 Task: In the  document conflictavoidance.odt Select the text and change paragraph spacing to  '1.5' Change page orientation to  'Landscape' Add Page color Navy Blue
Action: Mouse moved to (540, 274)
Screenshot: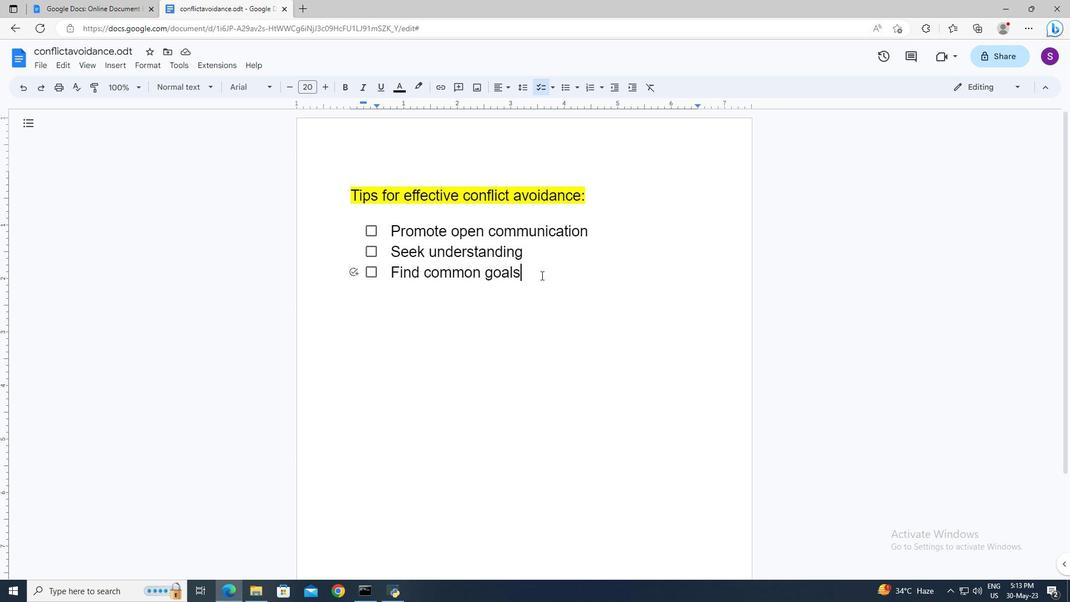 
Action: Key pressed ctrl+A
Screenshot: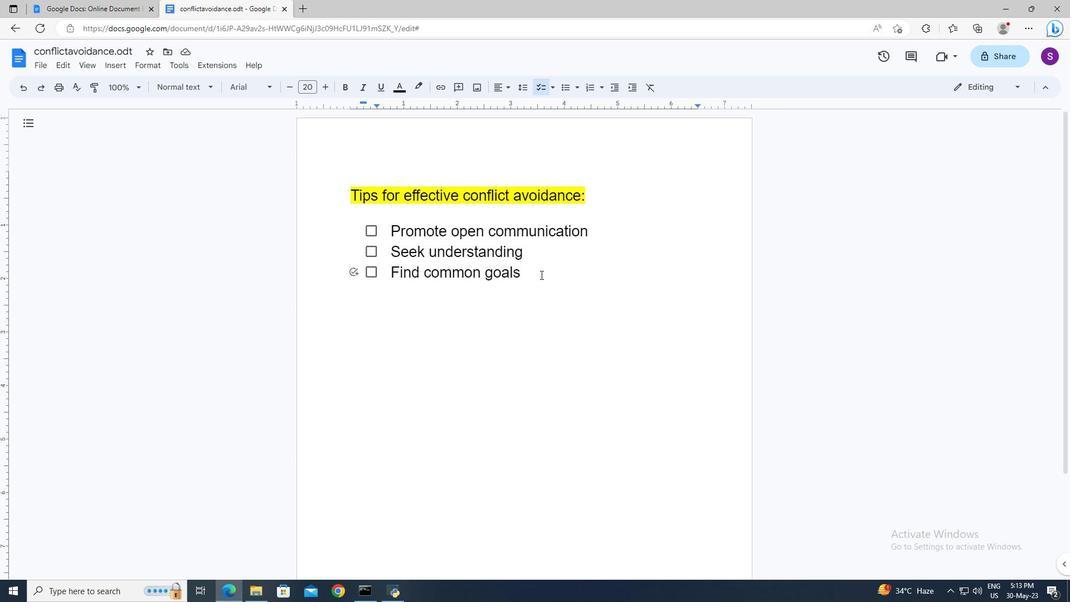 
Action: Mouse moved to (520, 92)
Screenshot: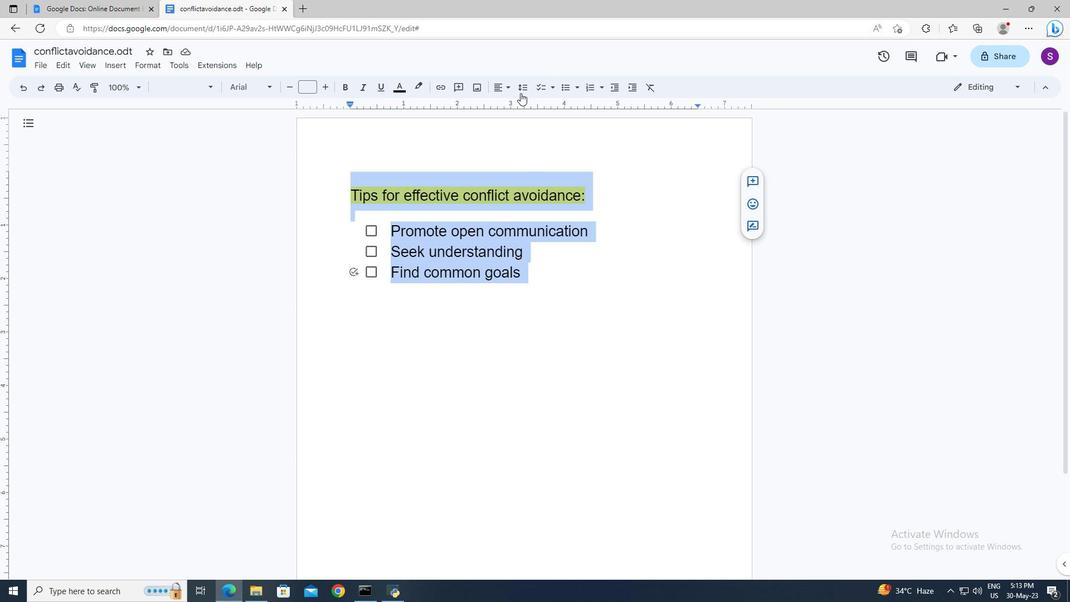 
Action: Mouse pressed left at (520, 92)
Screenshot: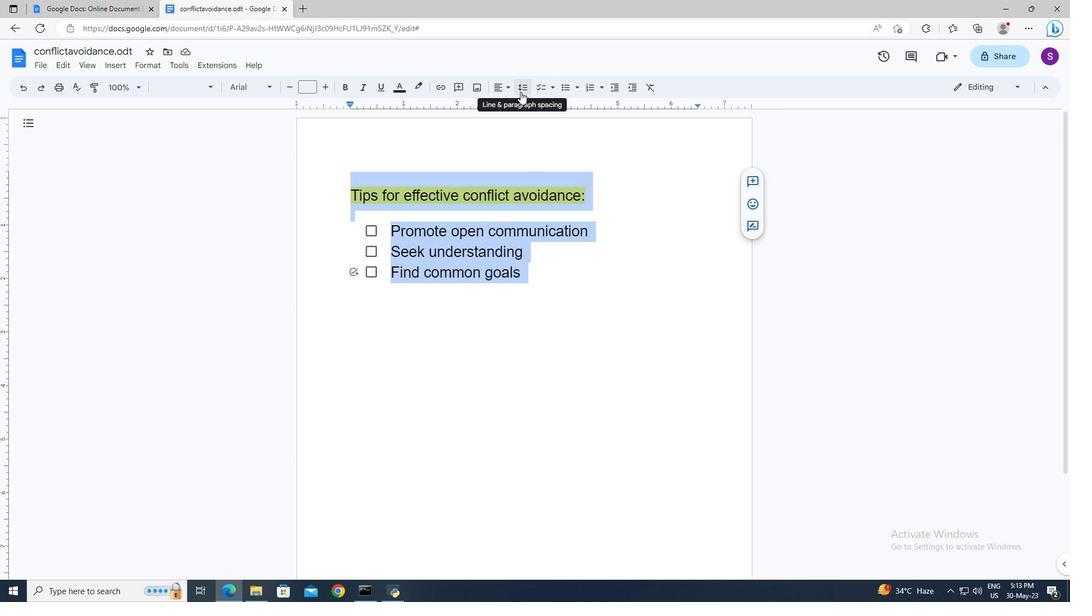 
Action: Mouse moved to (534, 139)
Screenshot: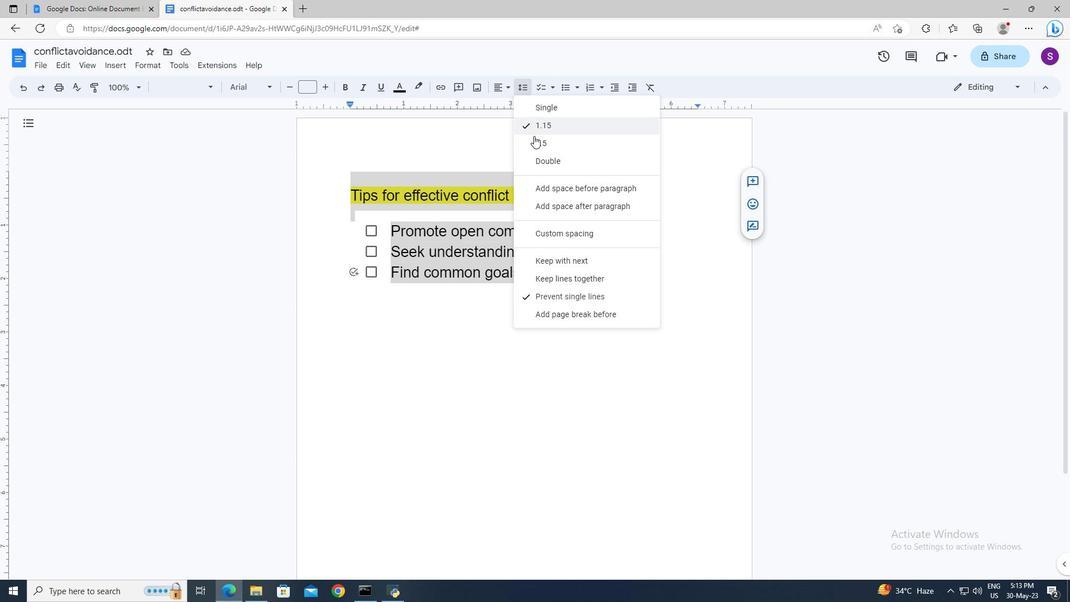 
Action: Mouse pressed left at (534, 139)
Screenshot: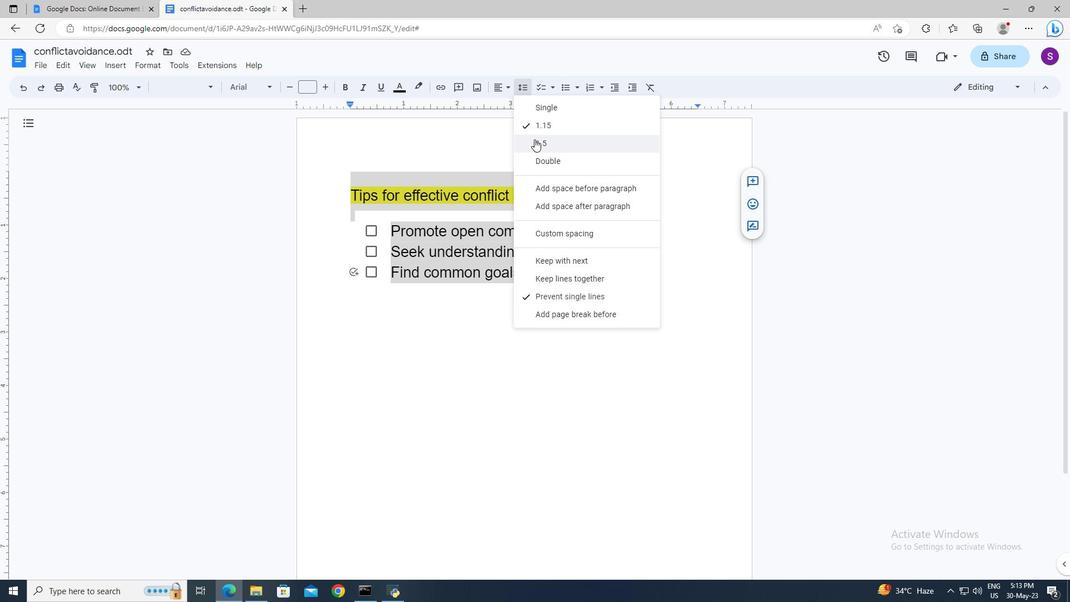 
Action: Mouse moved to (558, 288)
Screenshot: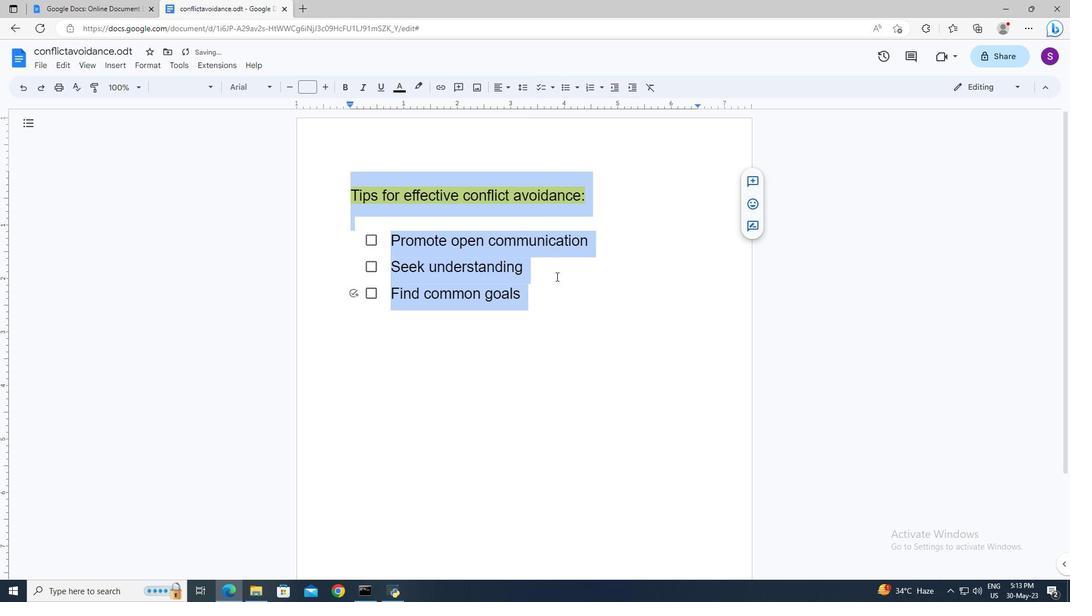 
Action: Mouse pressed left at (558, 288)
Screenshot: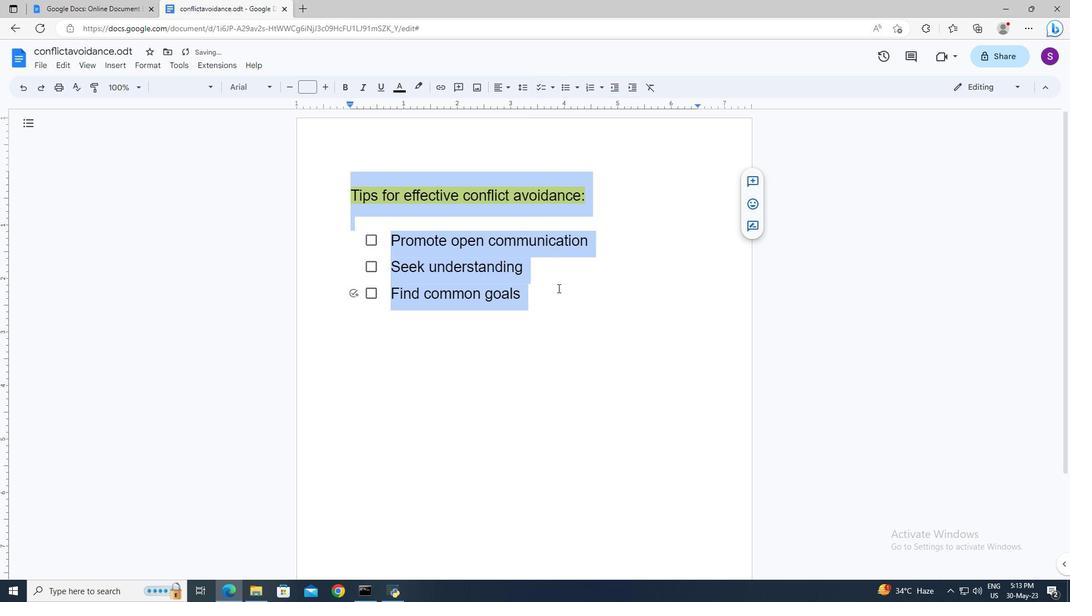 
Action: Mouse moved to (44, 64)
Screenshot: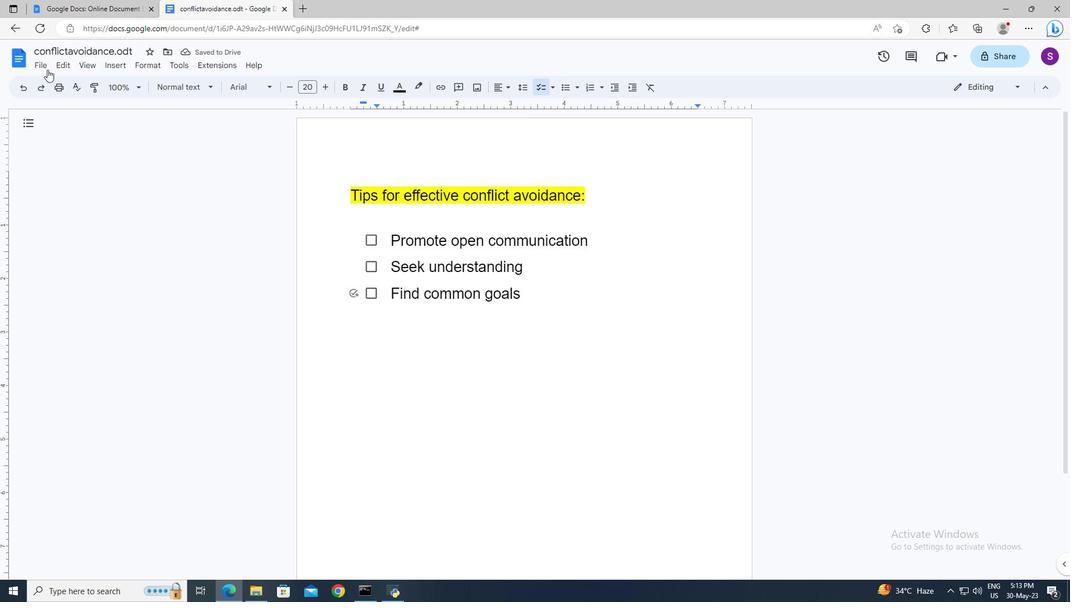 
Action: Mouse pressed left at (44, 64)
Screenshot: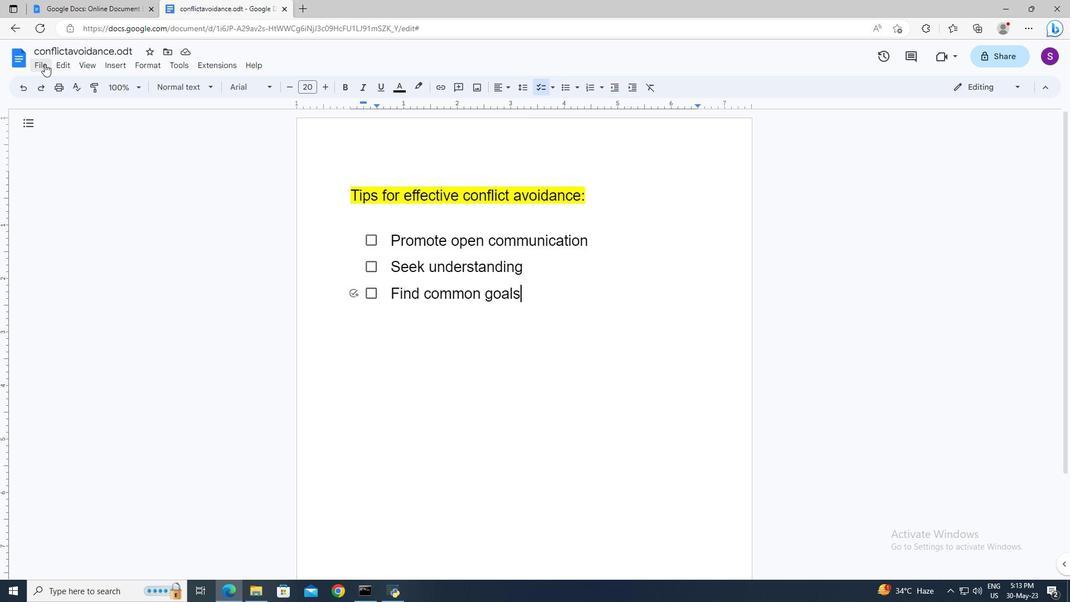 
Action: Mouse moved to (78, 368)
Screenshot: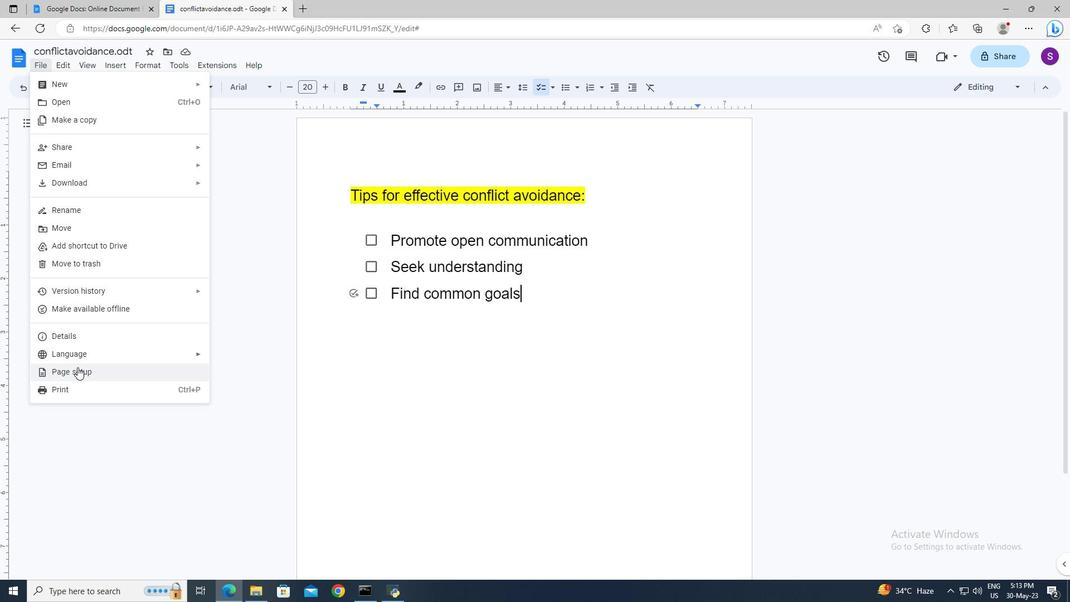 
Action: Mouse pressed left at (78, 368)
Screenshot: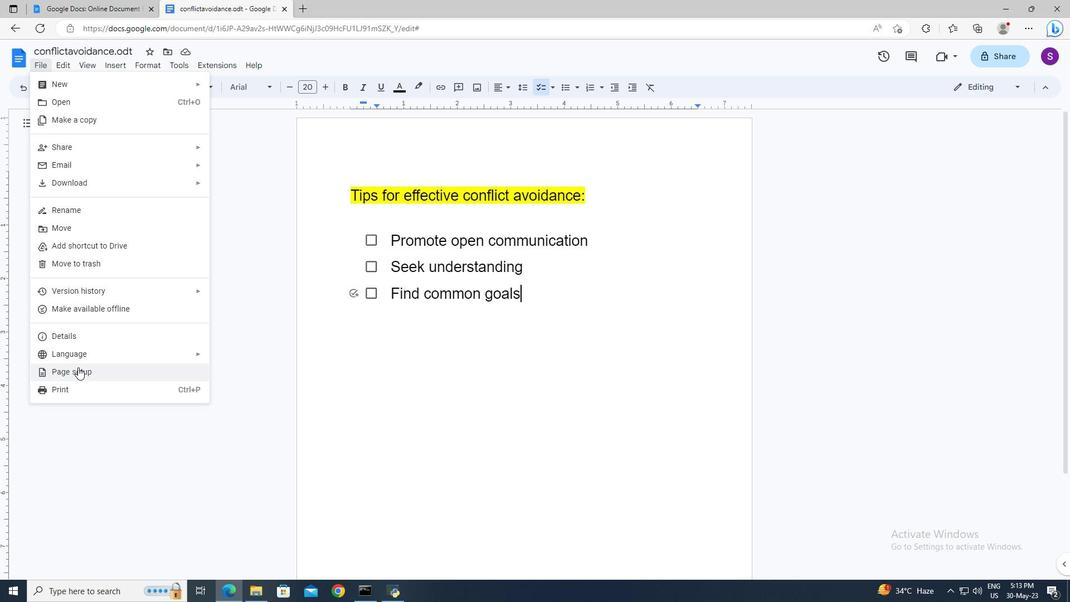 
Action: Mouse moved to (489, 293)
Screenshot: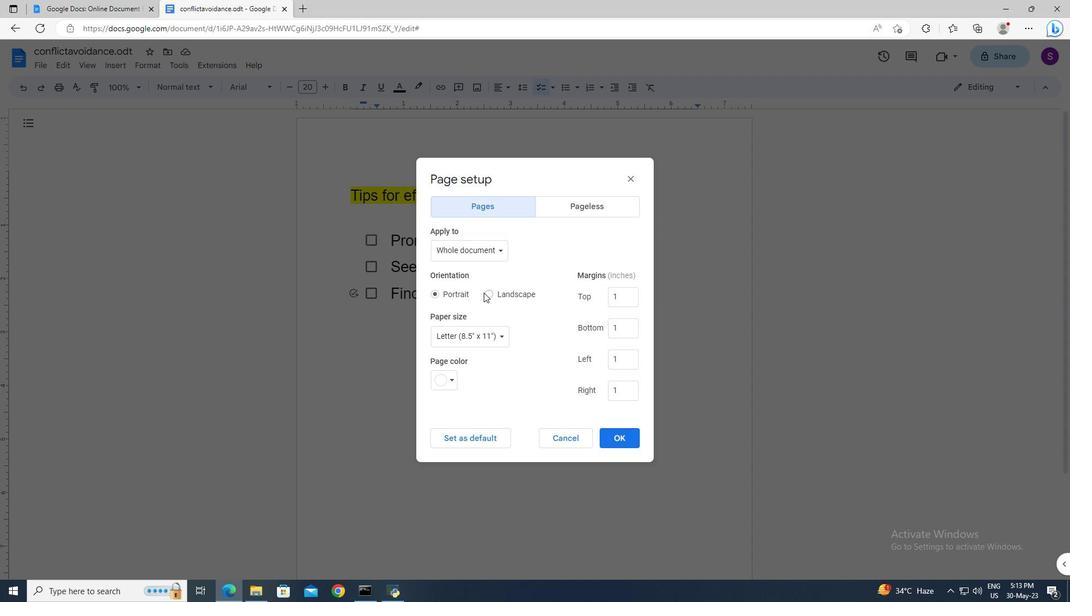 
Action: Mouse pressed left at (489, 293)
Screenshot: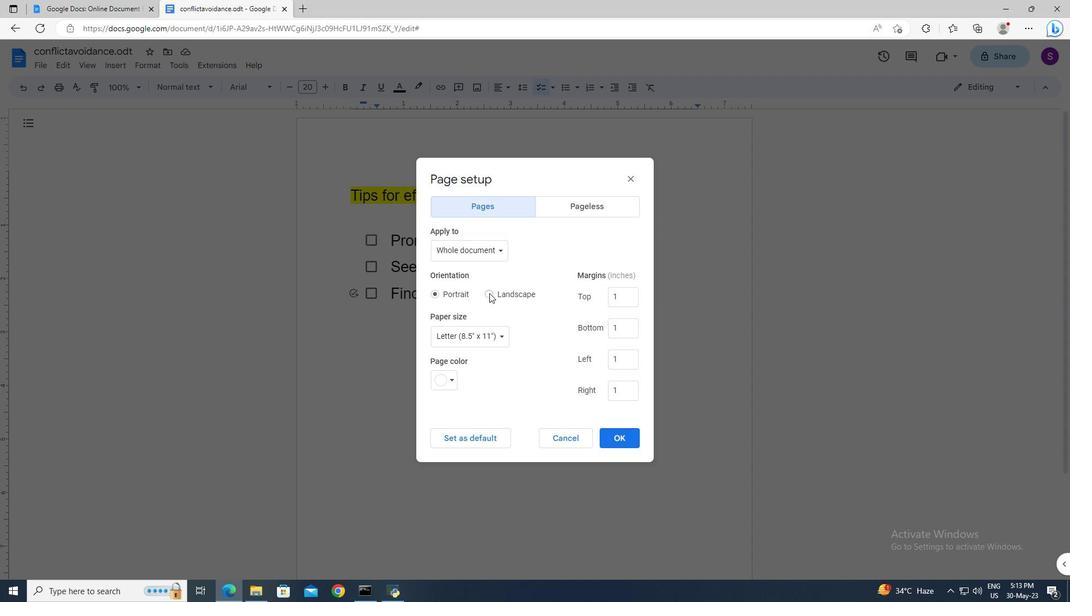 
Action: Mouse moved to (609, 437)
Screenshot: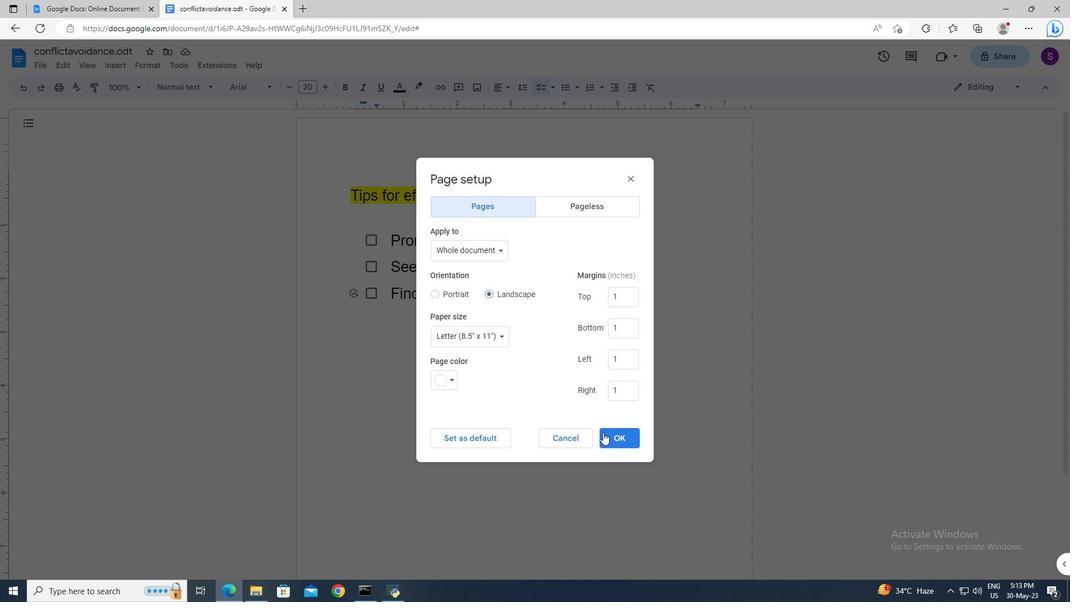 
Action: Mouse pressed left at (609, 437)
Screenshot: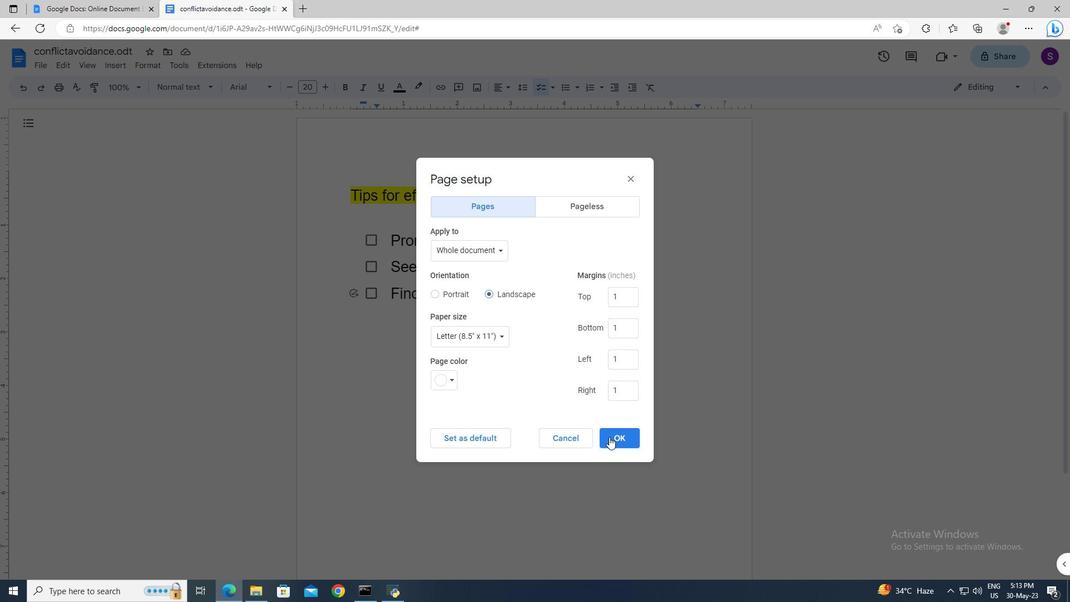 
Action: Mouse moved to (44, 70)
Screenshot: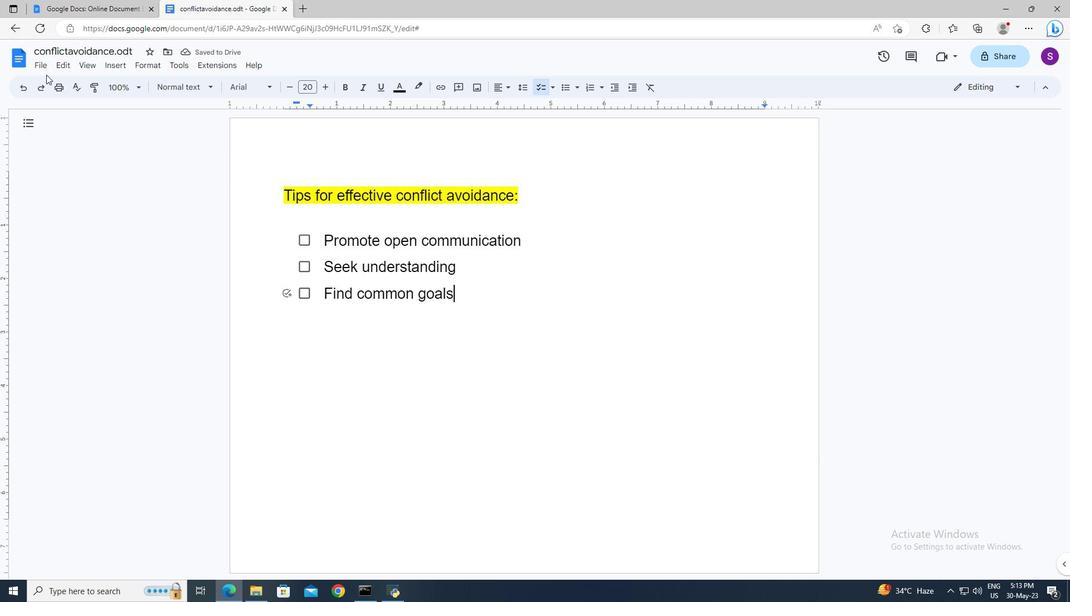 
Action: Mouse pressed left at (44, 70)
Screenshot: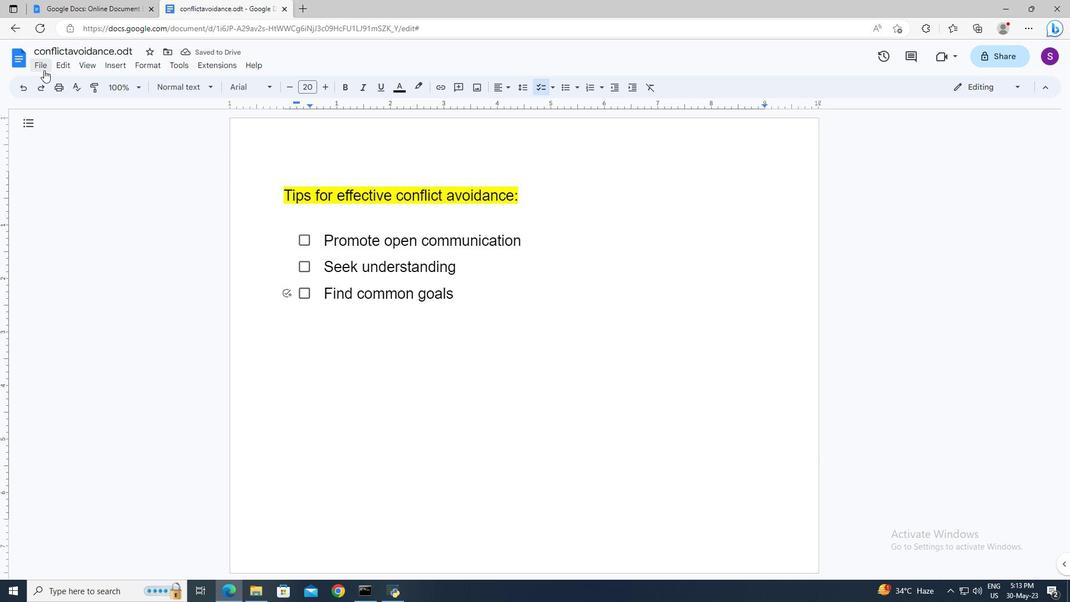 
Action: Mouse moved to (89, 370)
Screenshot: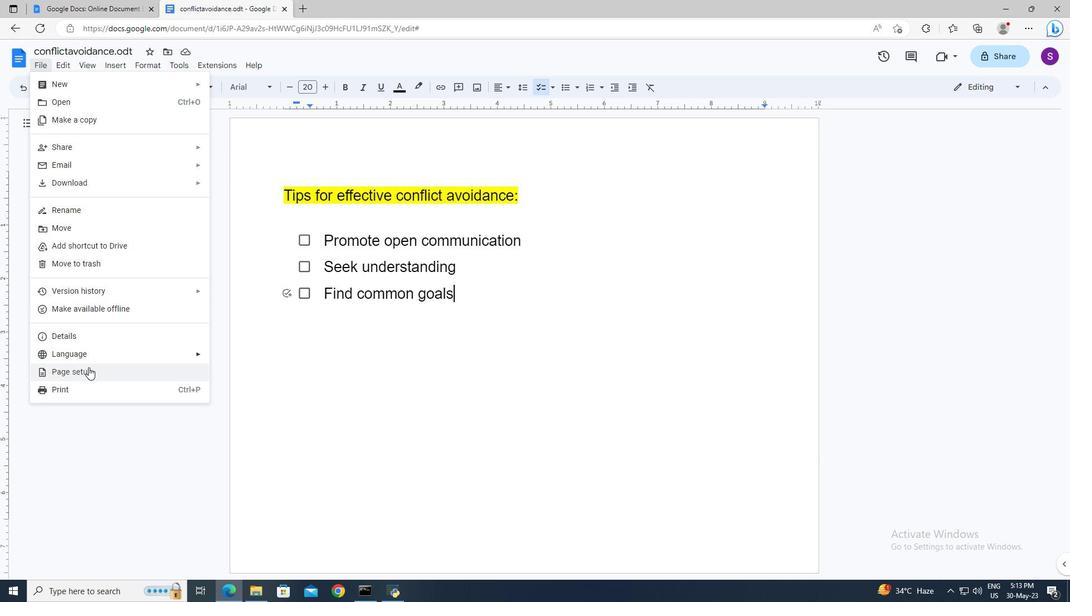 
Action: Mouse pressed left at (89, 370)
Screenshot: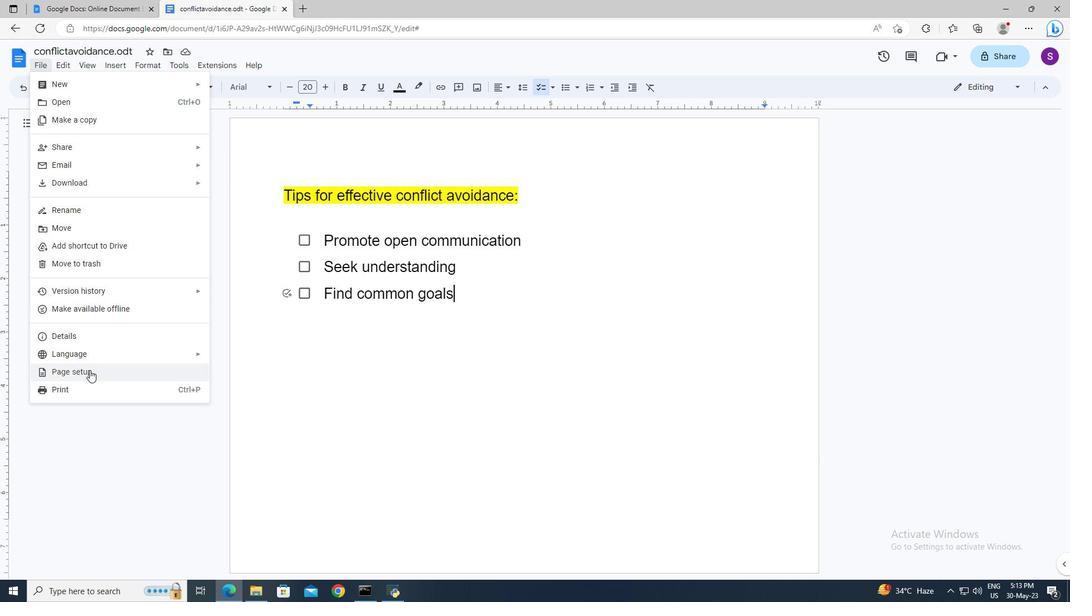 
Action: Mouse moved to (449, 379)
Screenshot: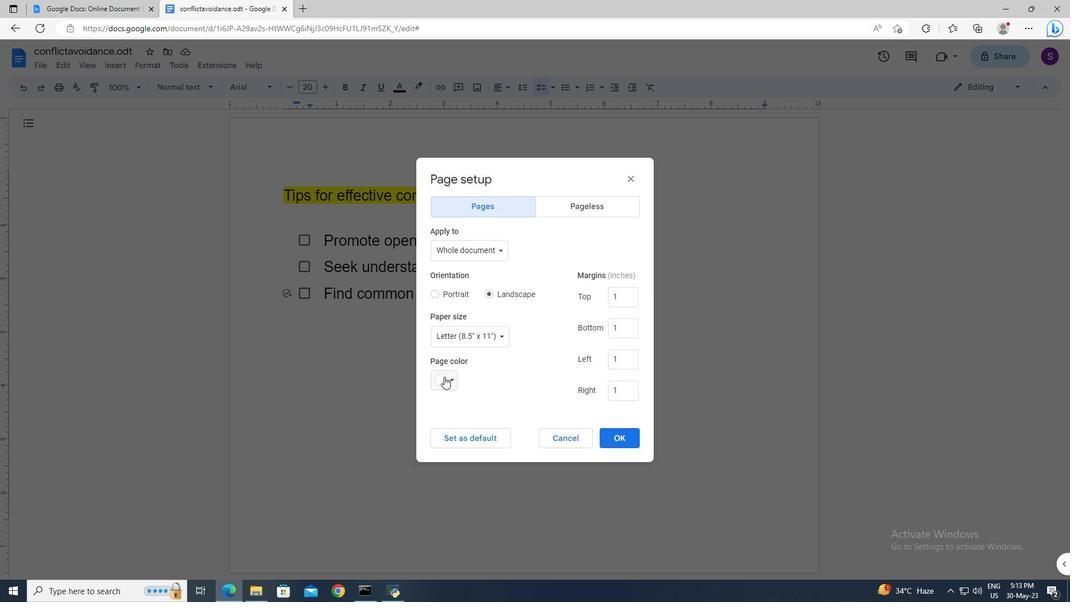 
Action: Mouse pressed left at (449, 379)
Screenshot: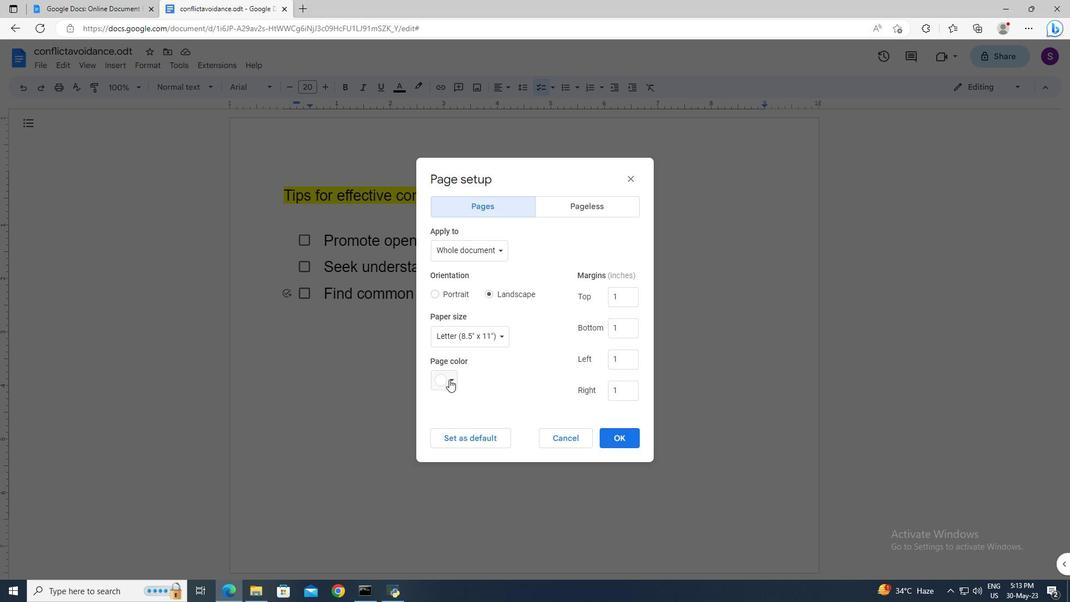 
Action: Mouse moved to (519, 470)
Screenshot: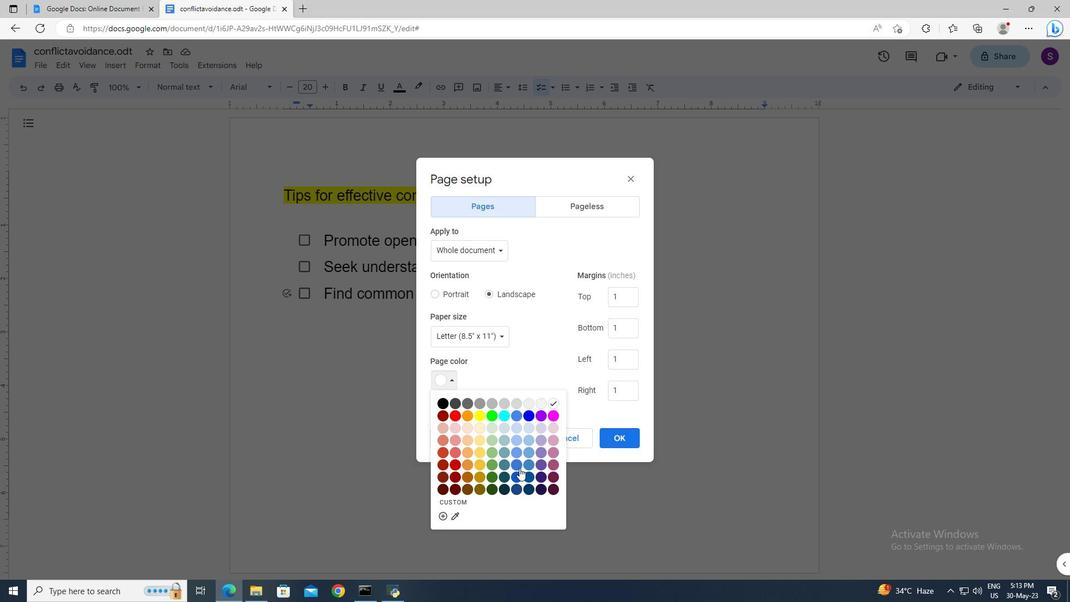 
Action: Mouse pressed left at (519, 470)
Screenshot: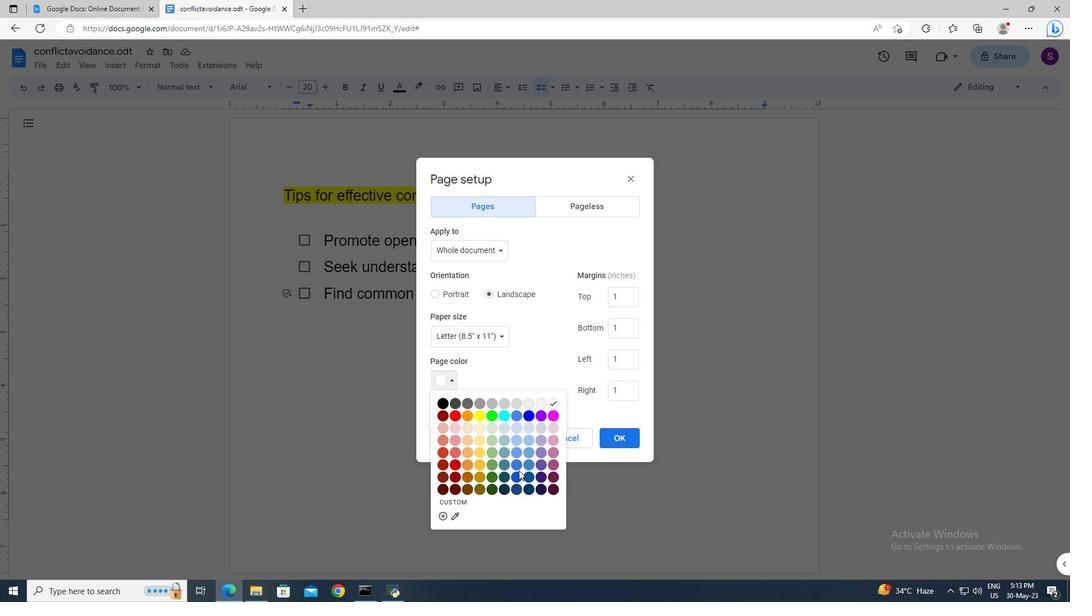
Action: Mouse moved to (456, 380)
Screenshot: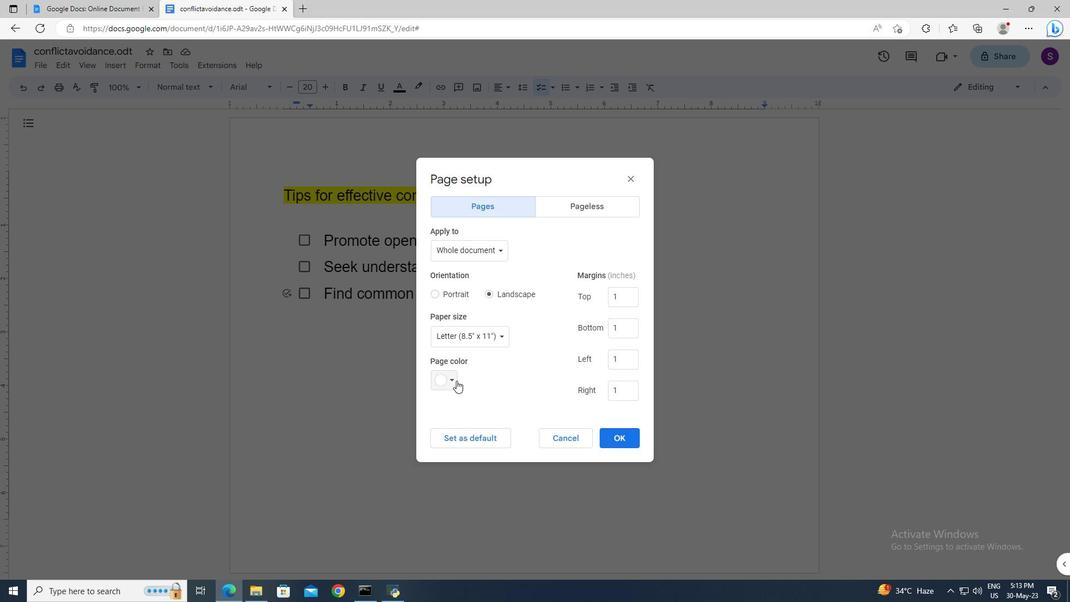 
Action: Mouse pressed left at (456, 380)
Screenshot: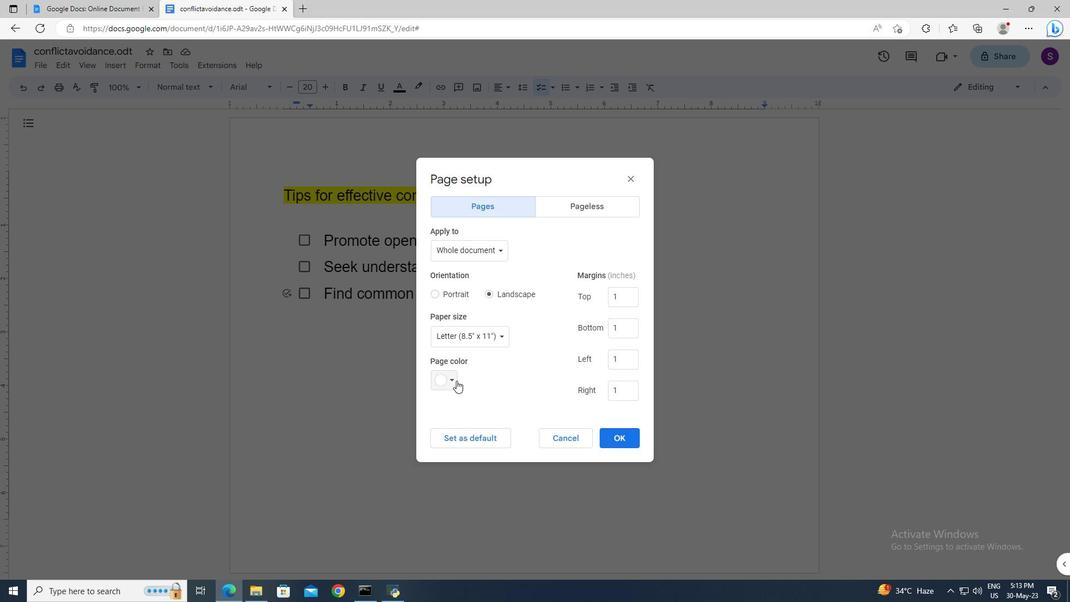 
Action: Mouse moved to (515, 475)
Screenshot: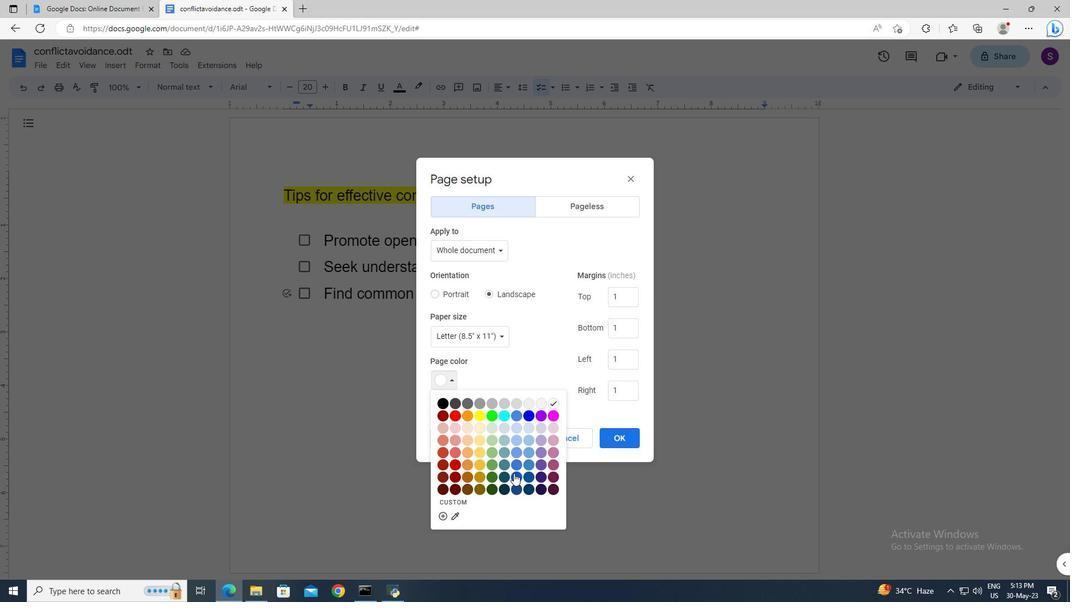 
Action: Mouse pressed left at (515, 475)
Screenshot: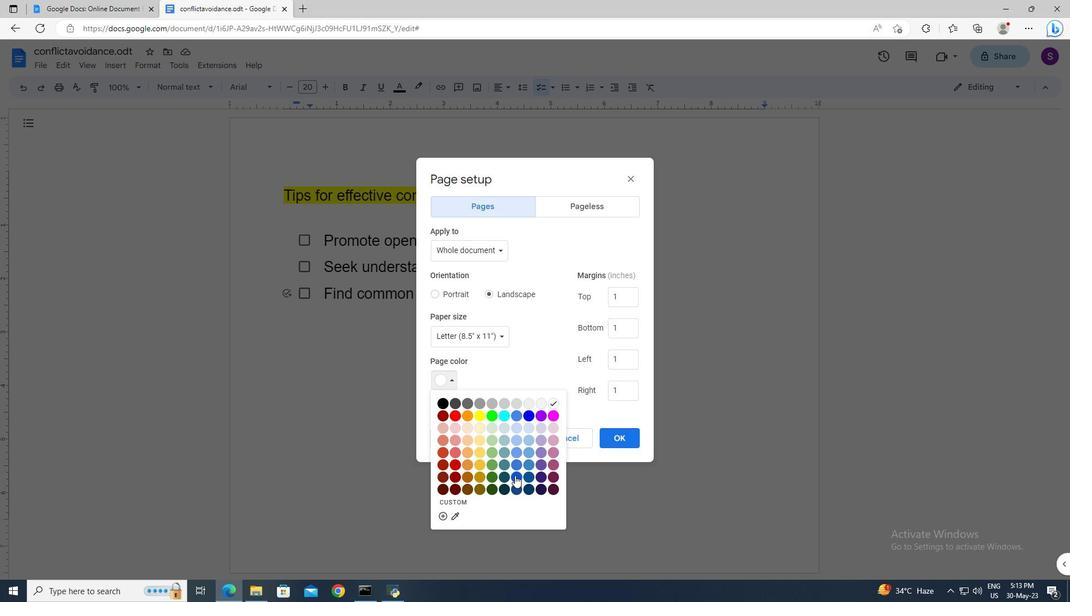 
Action: Mouse moved to (614, 440)
Screenshot: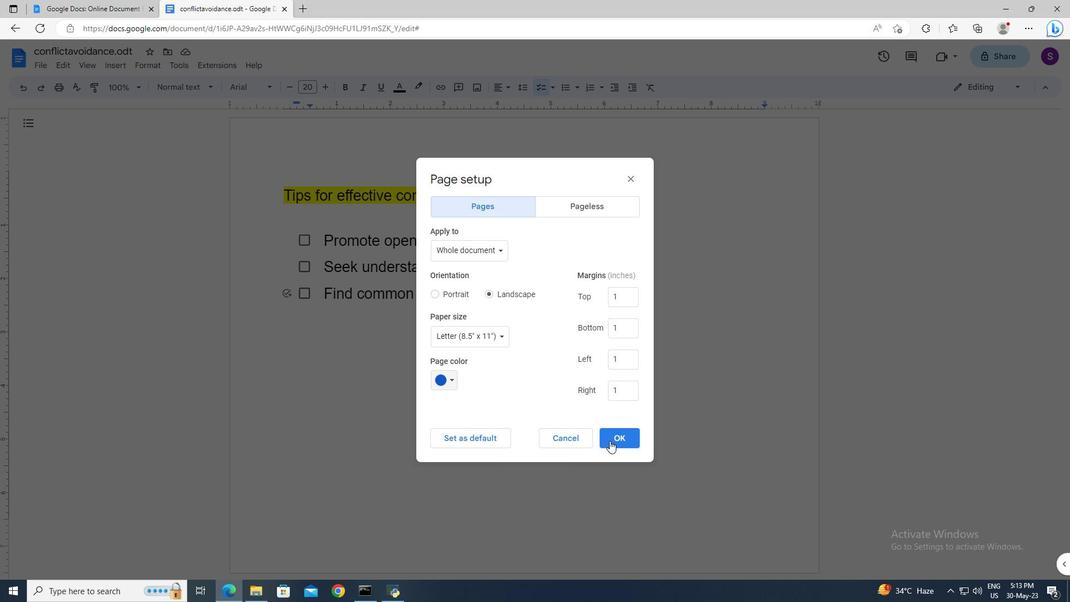 
Action: Mouse pressed left at (614, 440)
Screenshot: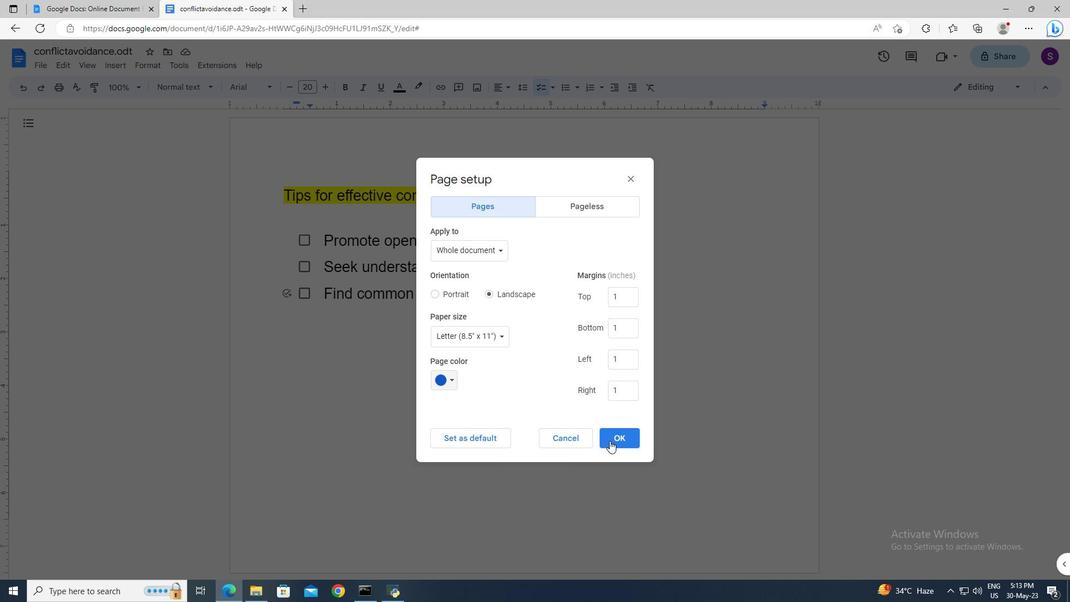 
Action: Mouse moved to (586, 343)
Screenshot: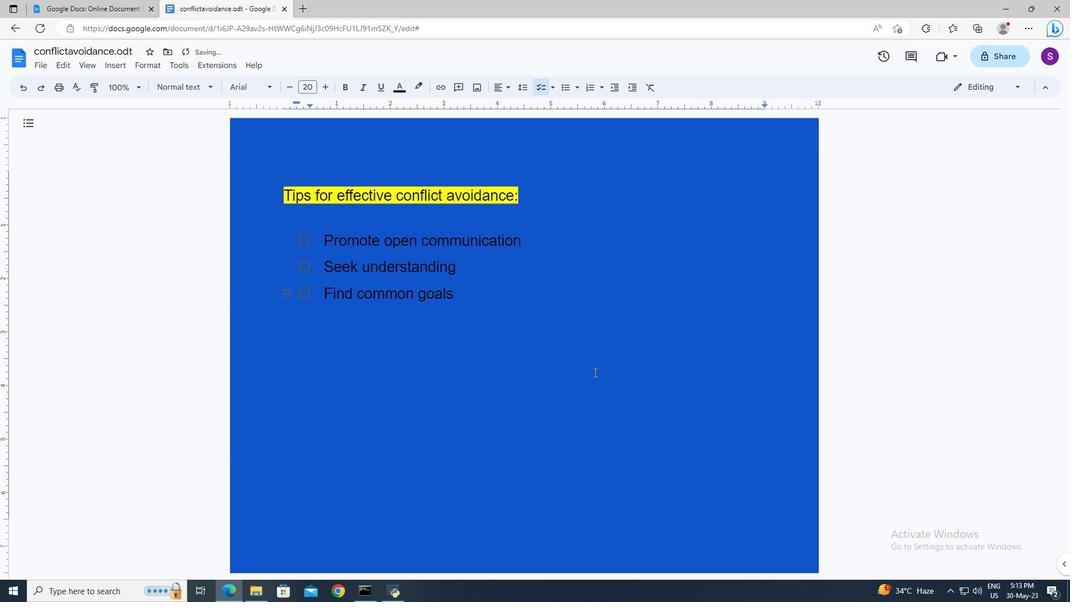 
